 Task: Add Red Label titled Label0024 to Card Card0024 in Board Board0021 in Workspace Development in Trello
Action: Mouse moved to (457, 529)
Screenshot: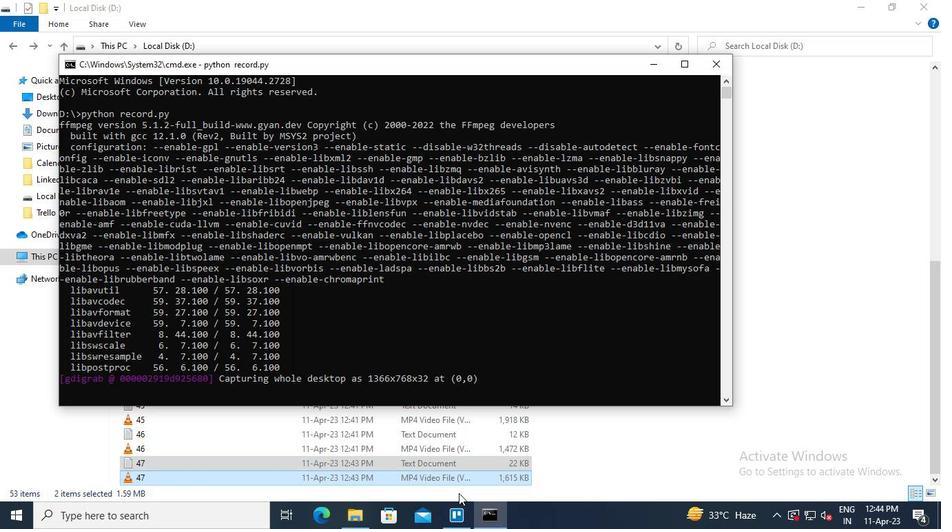 
Action: Mouse pressed left at (457, 528)
Screenshot: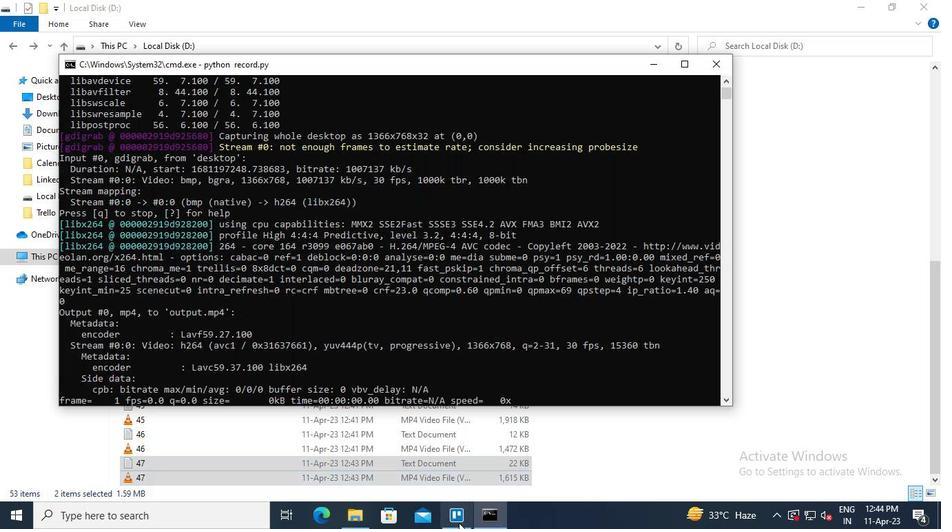 
Action: Mouse moved to (235, 419)
Screenshot: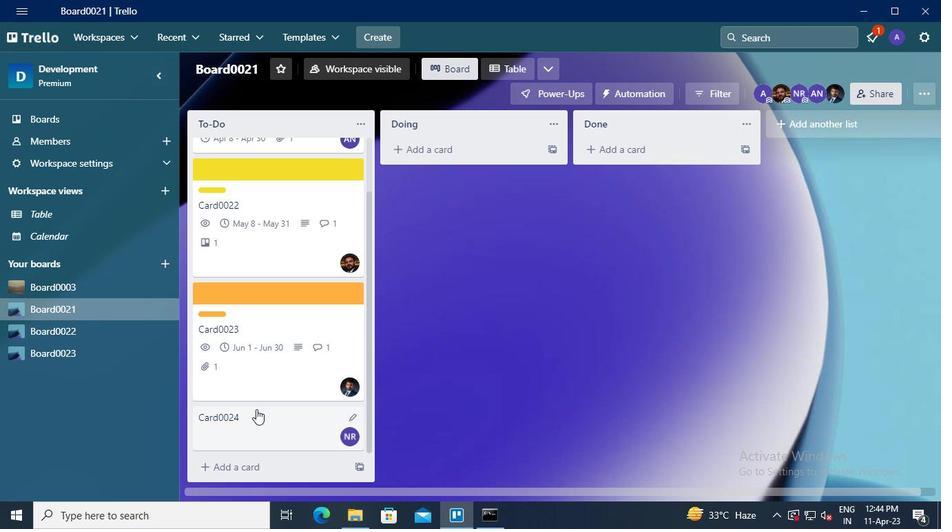 
Action: Mouse pressed left at (235, 419)
Screenshot: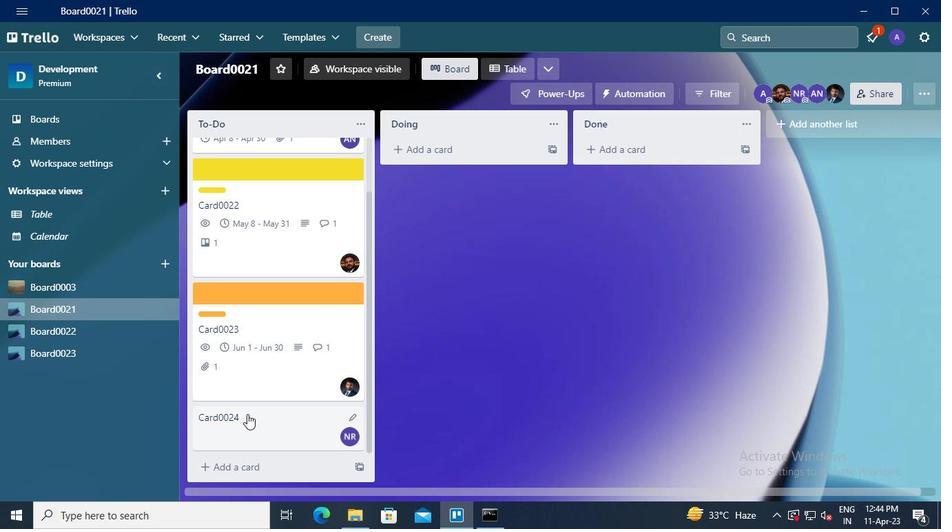
Action: Mouse moved to (643, 206)
Screenshot: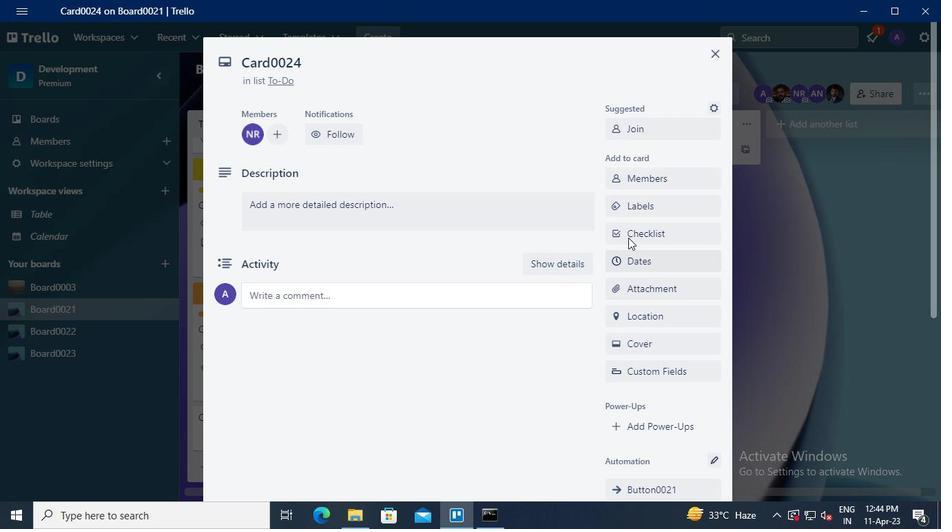 
Action: Mouse pressed left at (643, 206)
Screenshot: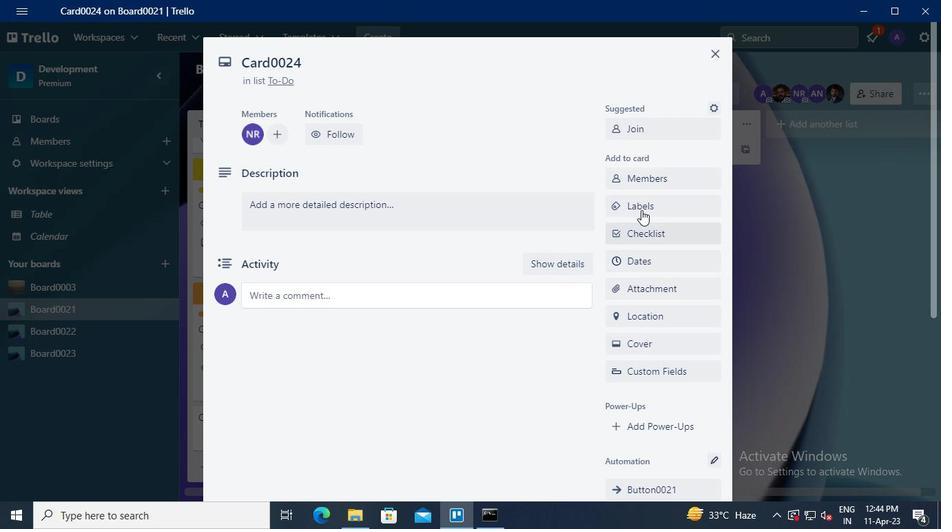
Action: Mouse moved to (718, 382)
Screenshot: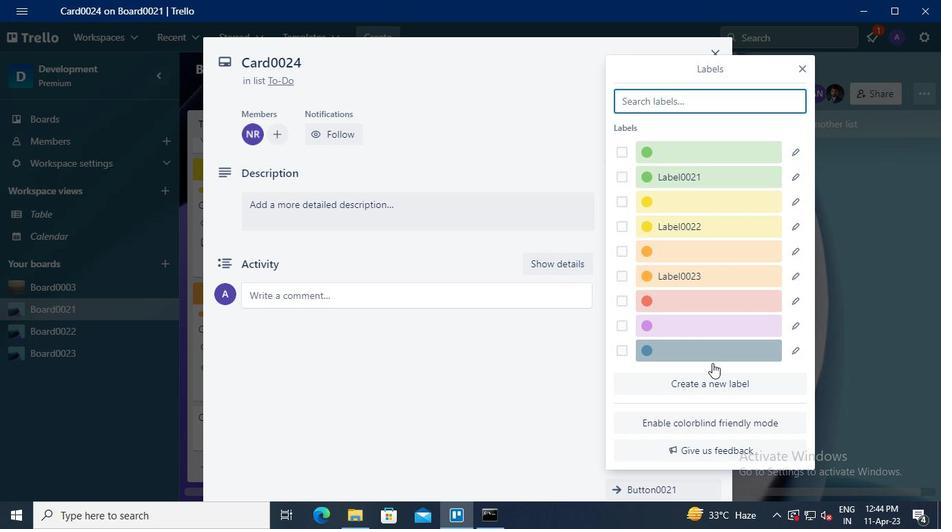 
Action: Mouse pressed left at (718, 382)
Screenshot: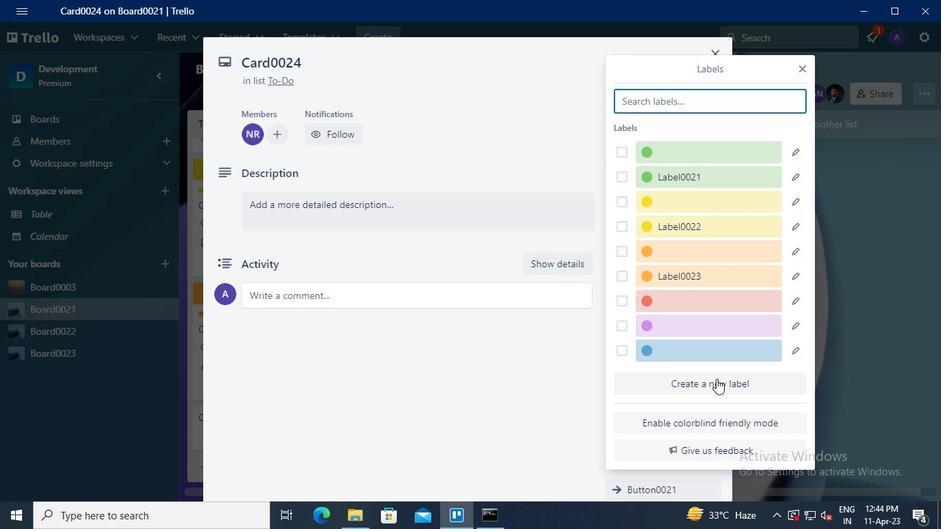 
Action: Mouse moved to (666, 191)
Screenshot: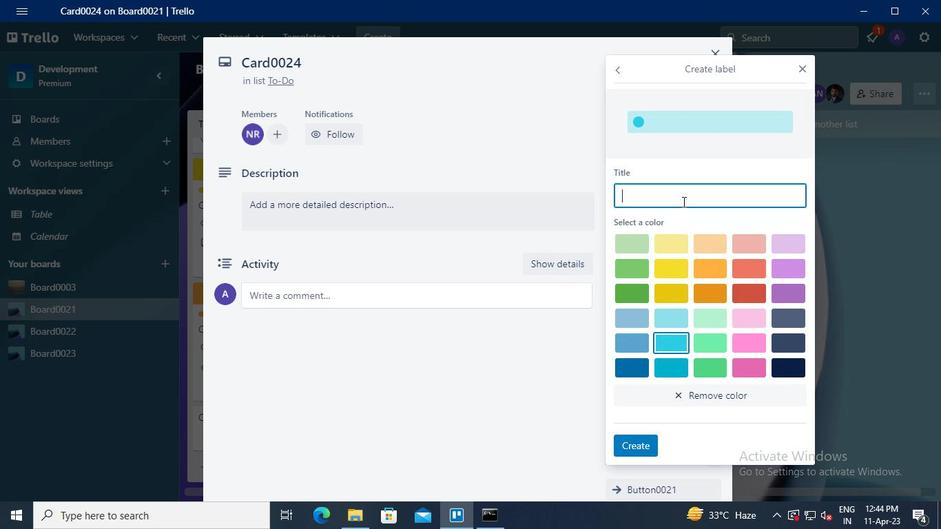 
Action: Mouse pressed left at (666, 191)
Screenshot: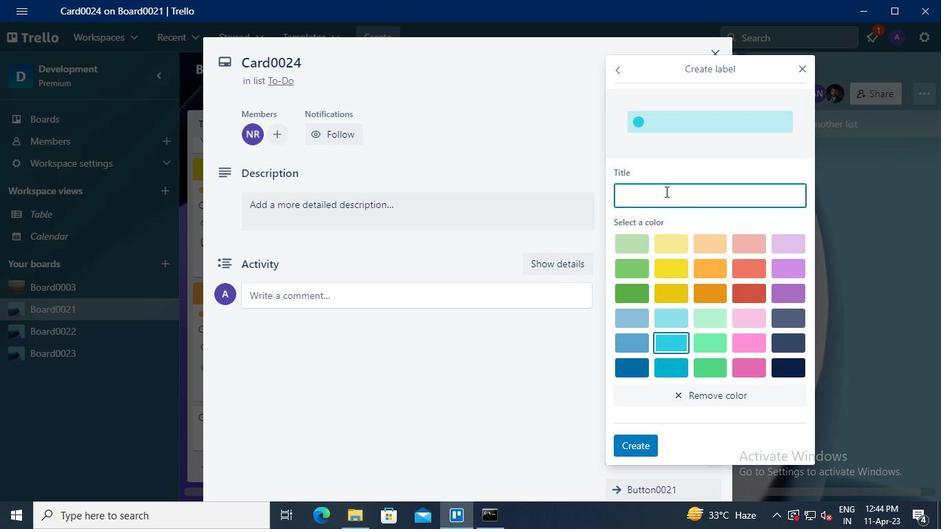 
Action: Keyboard Key.shift
Screenshot: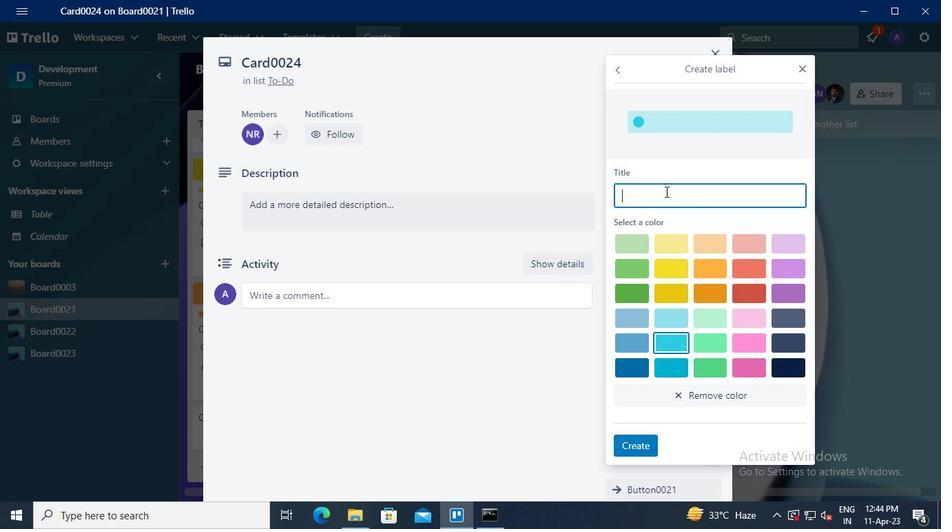 
Action: Keyboard L
Screenshot: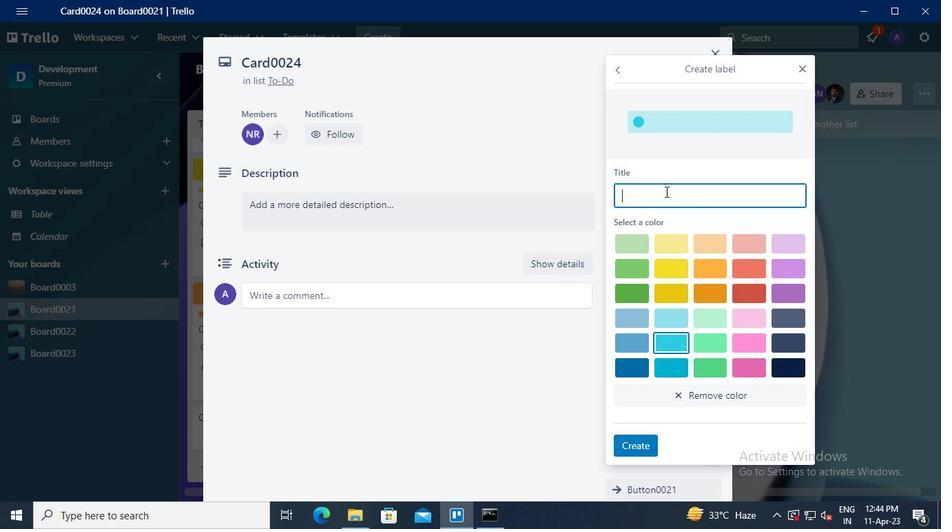 
Action: Keyboard a
Screenshot: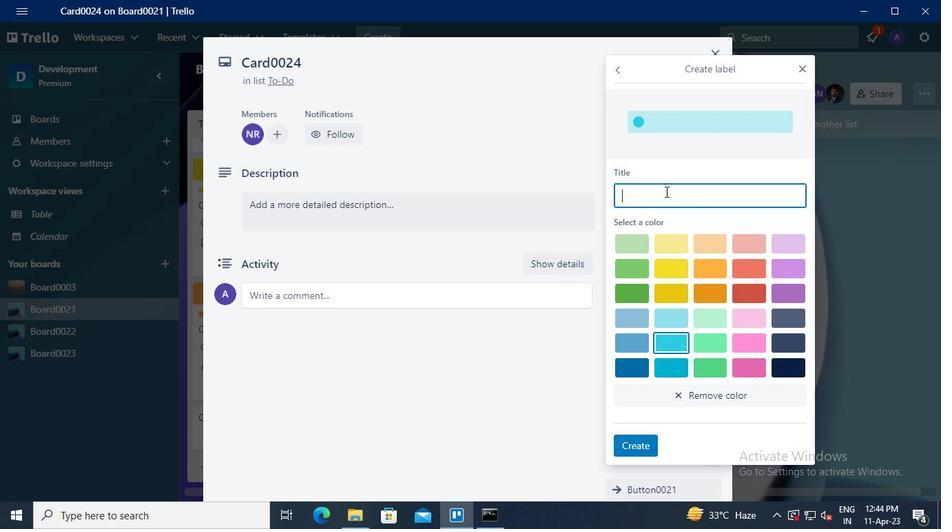 
Action: Keyboard b
Screenshot: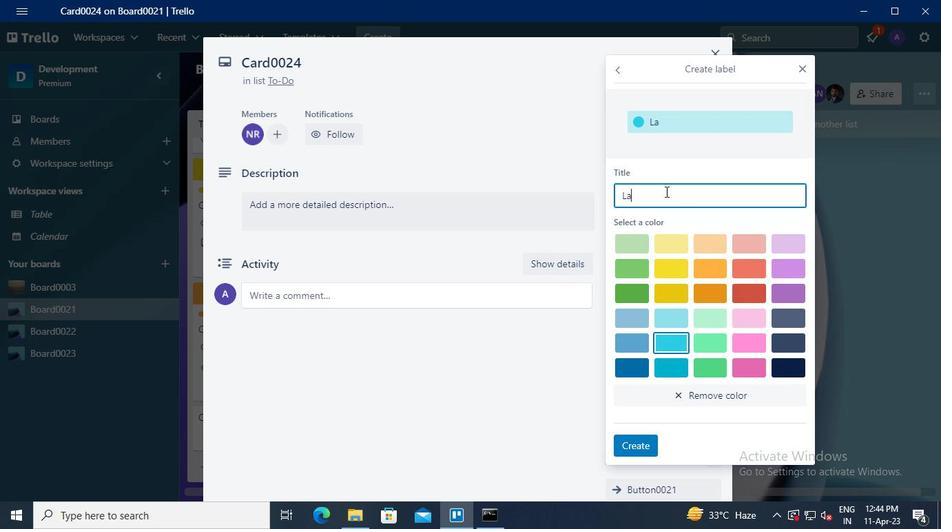 
Action: Keyboard e
Screenshot: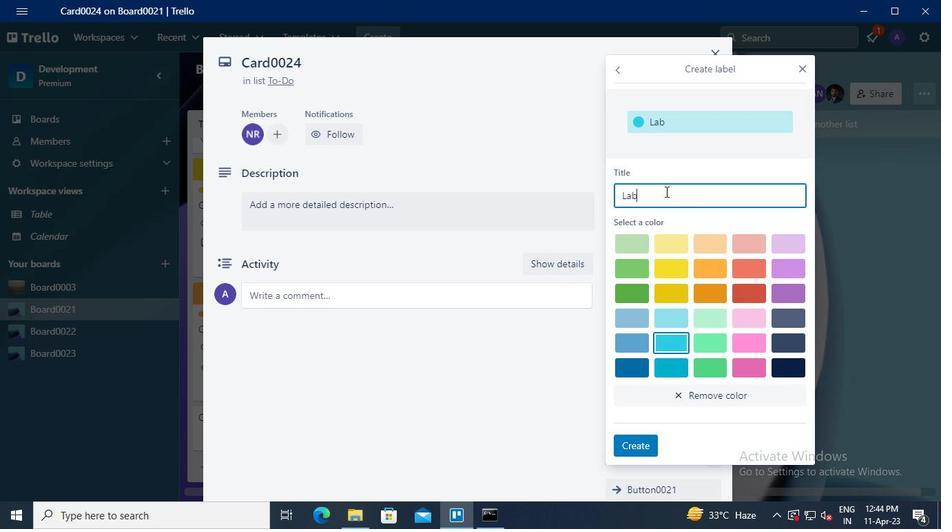 
Action: Keyboard l
Screenshot: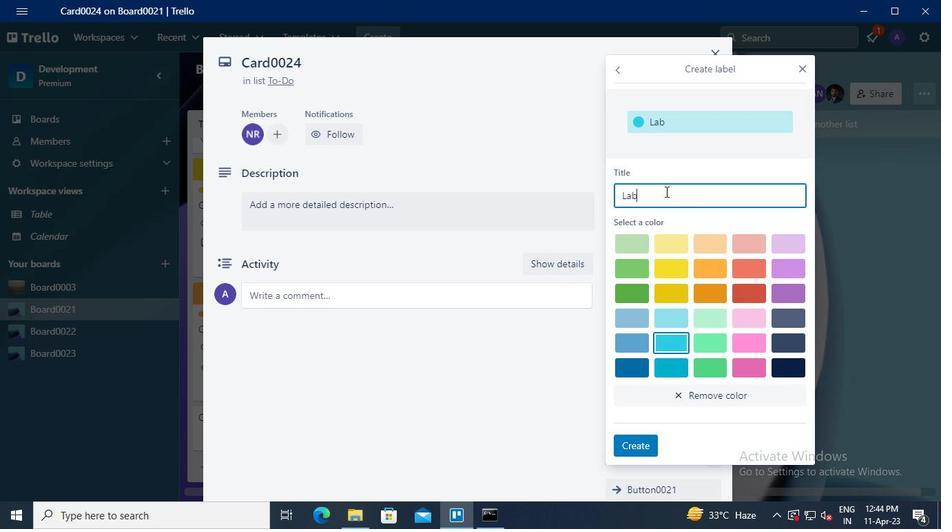 
Action: Keyboard <96>
Screenshot: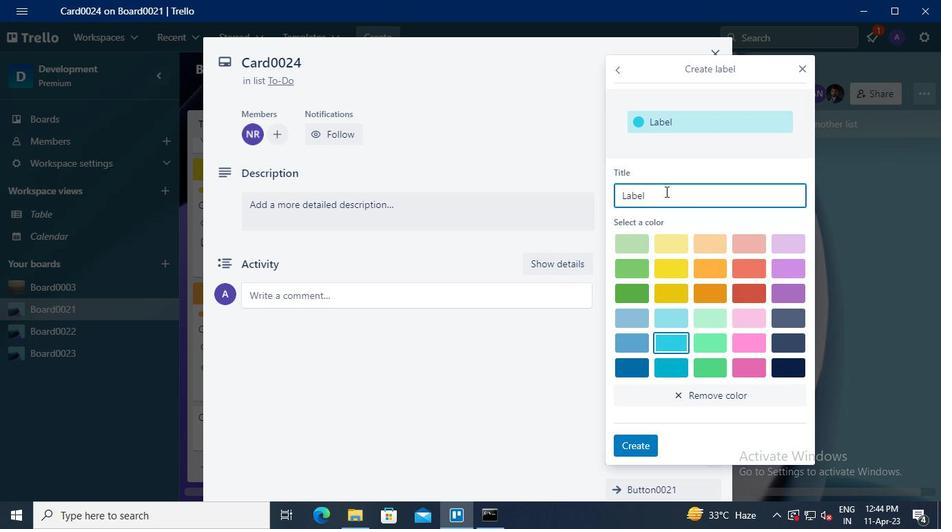 
Action: Keyboard <96>
Screenshot: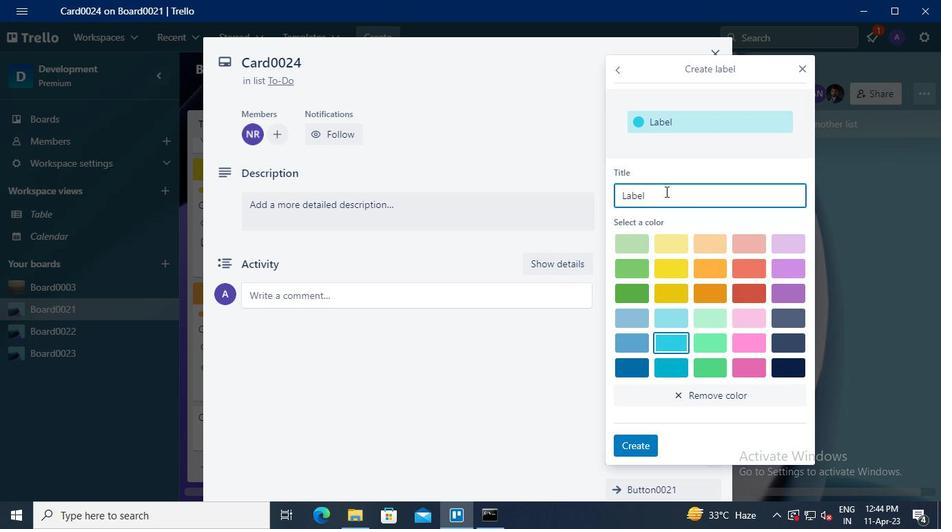 
Action: Keyboard <98>
Screenshot: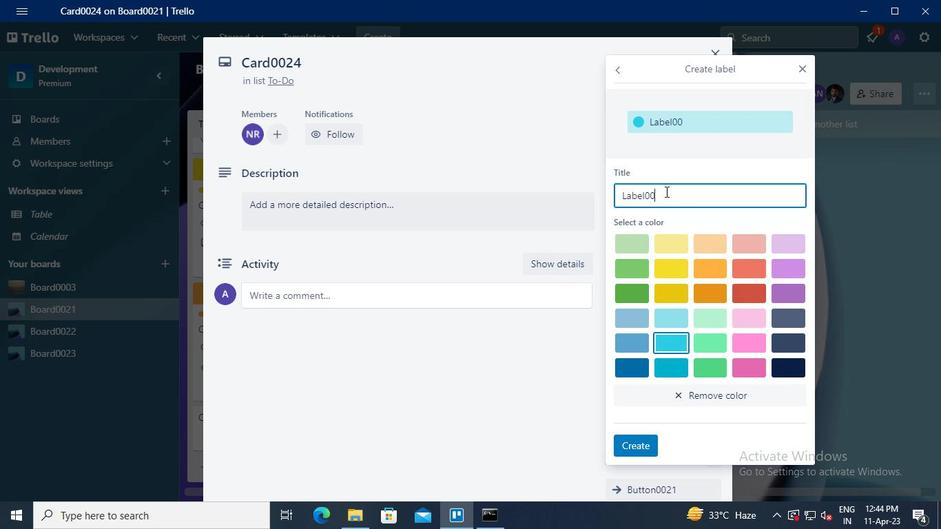 
Action: Keyboard <100>
Screenshot: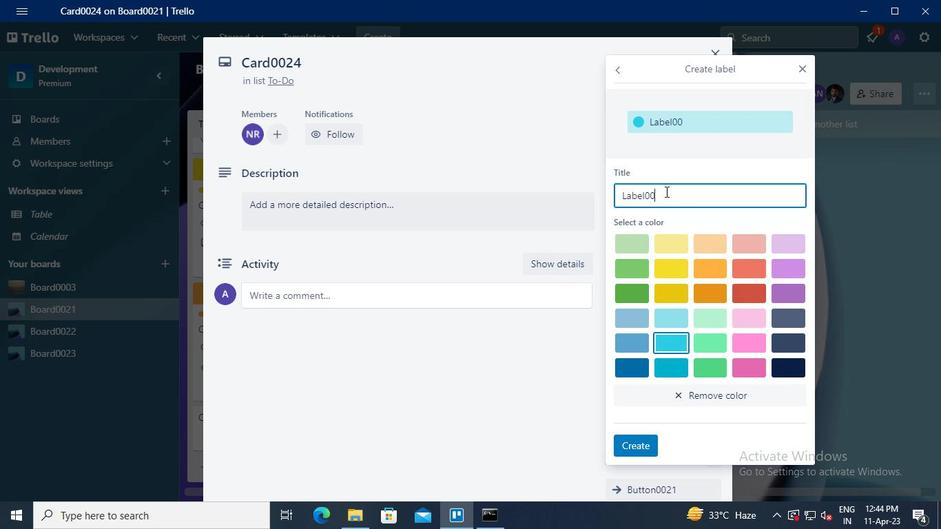 
Action: Mouse moved to (749, 260)
Screenshot: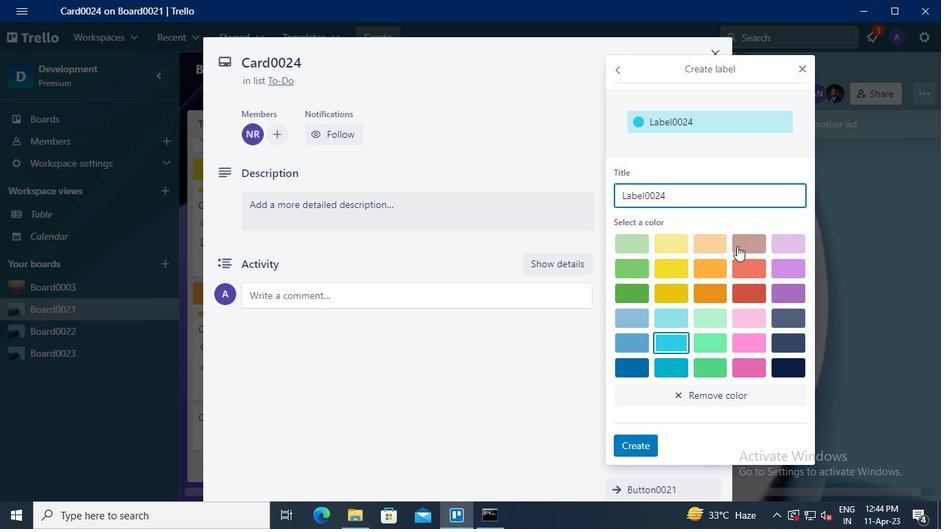 
Action: Mouse pressed left at (749, 260)
Screenshot: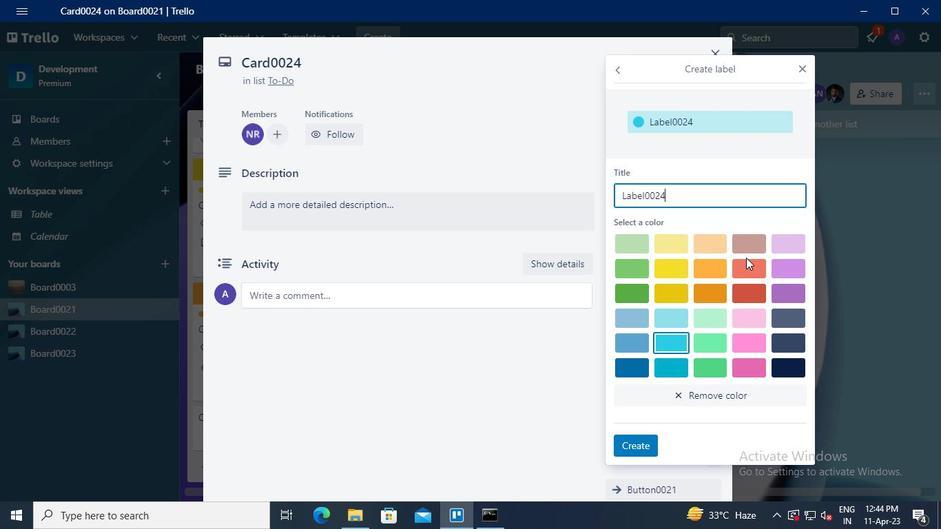 
Action: Mouse moved to (650, 437)
Screenshot: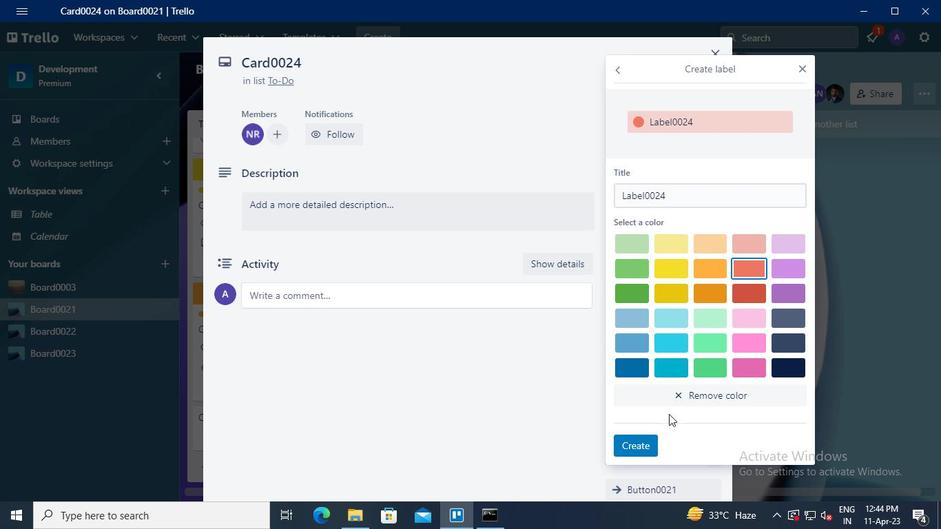 
Action: Mouse pressed left at (650, 437)
Screenshot: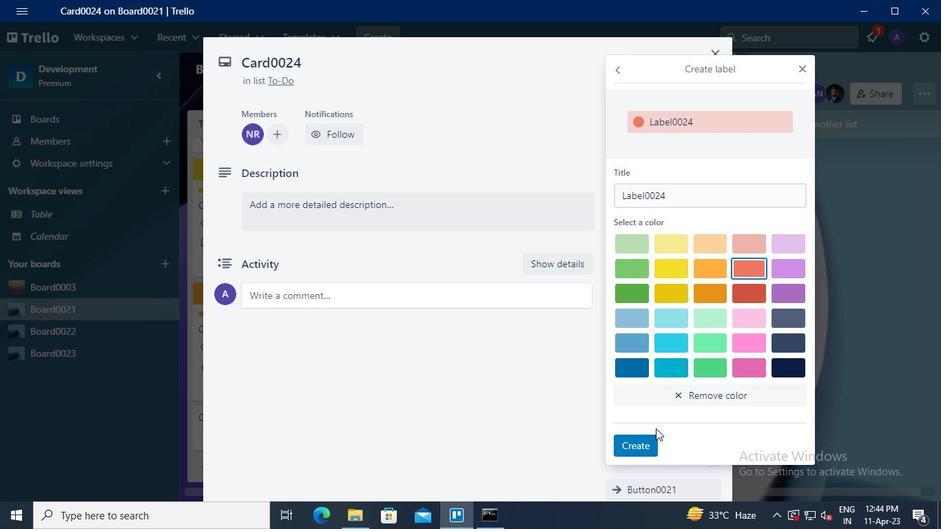 
Action: Mouse moved to (493, 514)
Screenshot: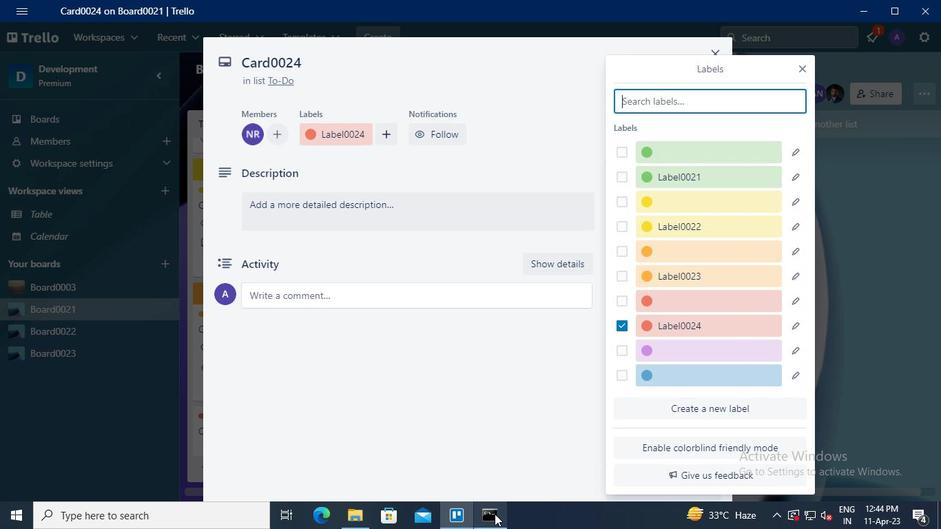 
Action: Mouse pressed left at (493, 514)
Screenshot: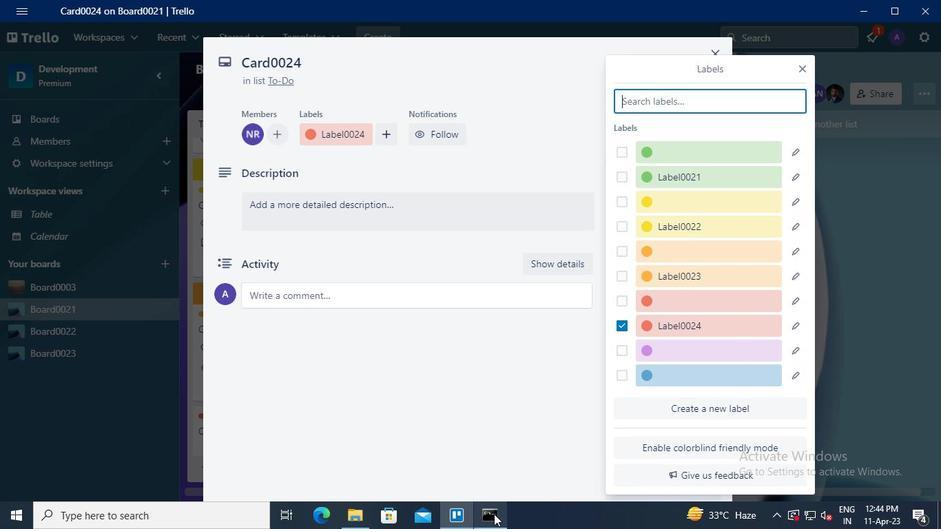 
Action: Mouse moved to (704, 71)
Screenshot: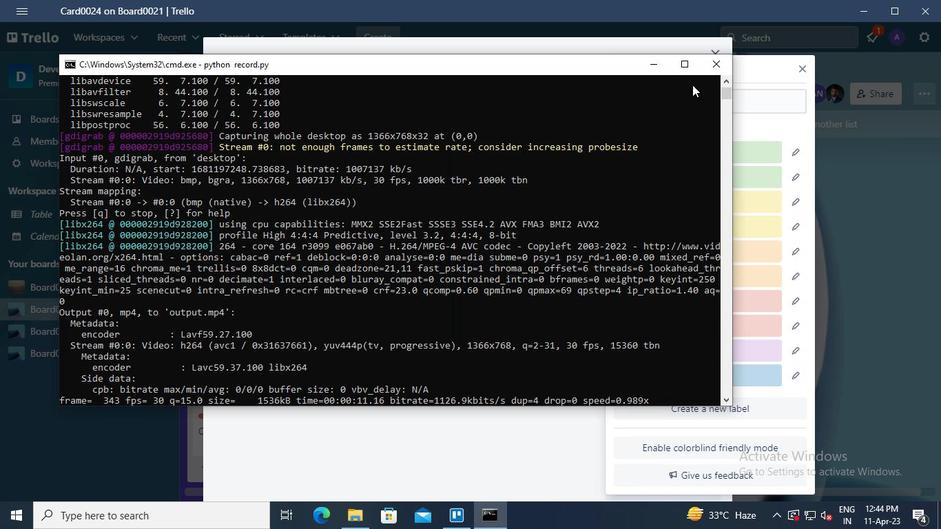 
Action: Mouse pressed left at (704, 71)
Screenshot: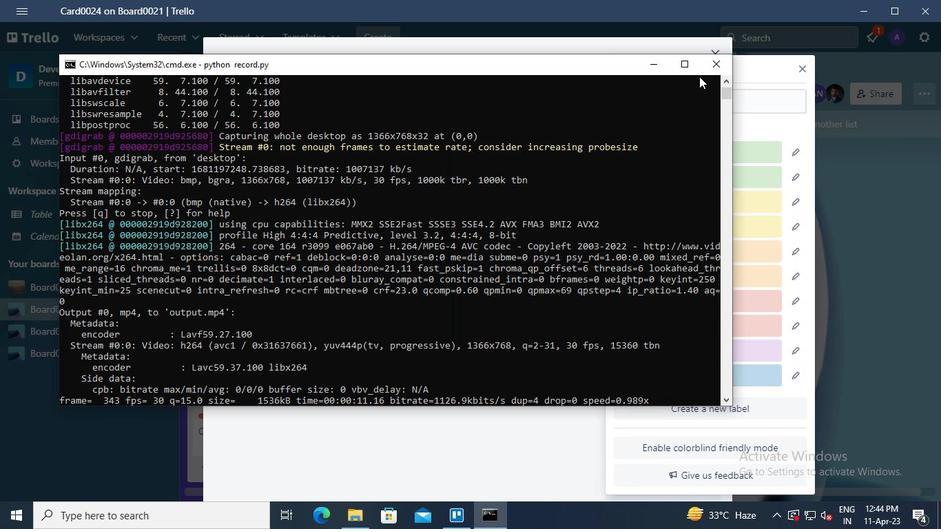 
